 Task: In the  document Resilience.odt Add page color 'Light Green'Light Green . Insert watermark . Insert watermark  Softera Apply Font Style in watermark Georgia; font size  120 and place the watermark  Horizontally
Action: Mouse moved to (326, 356)
Screenshot: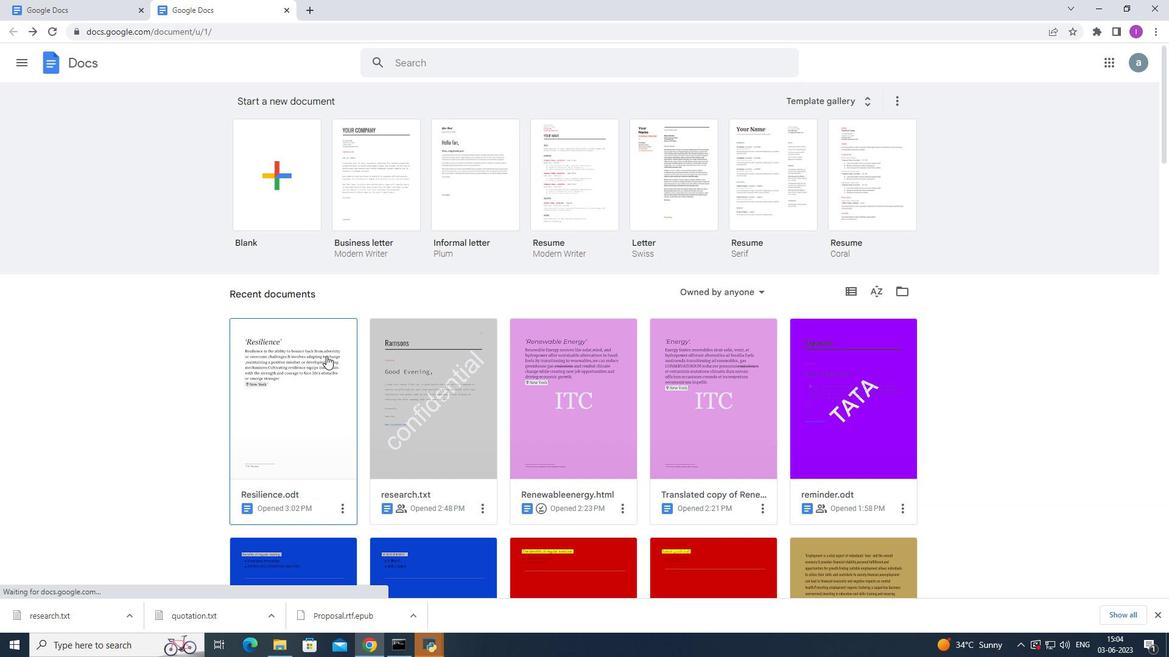 
Action: Mouse pressed left at (326, 356)
Screenshot: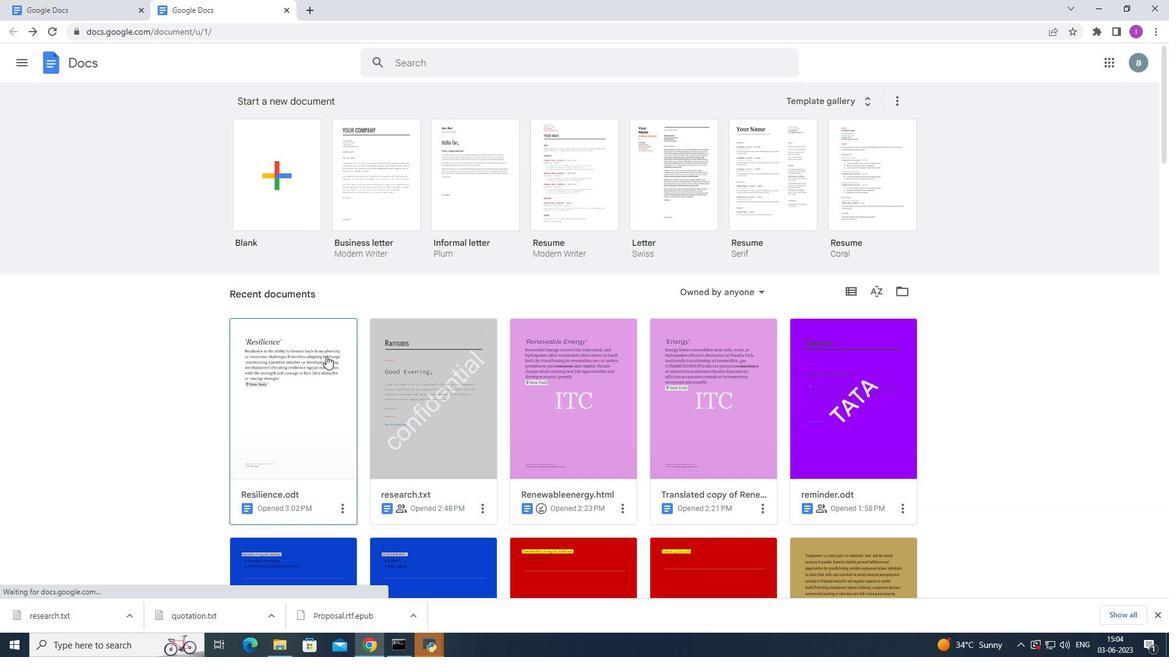 
Action: Mouse moved to (47, 70)
Screenshot: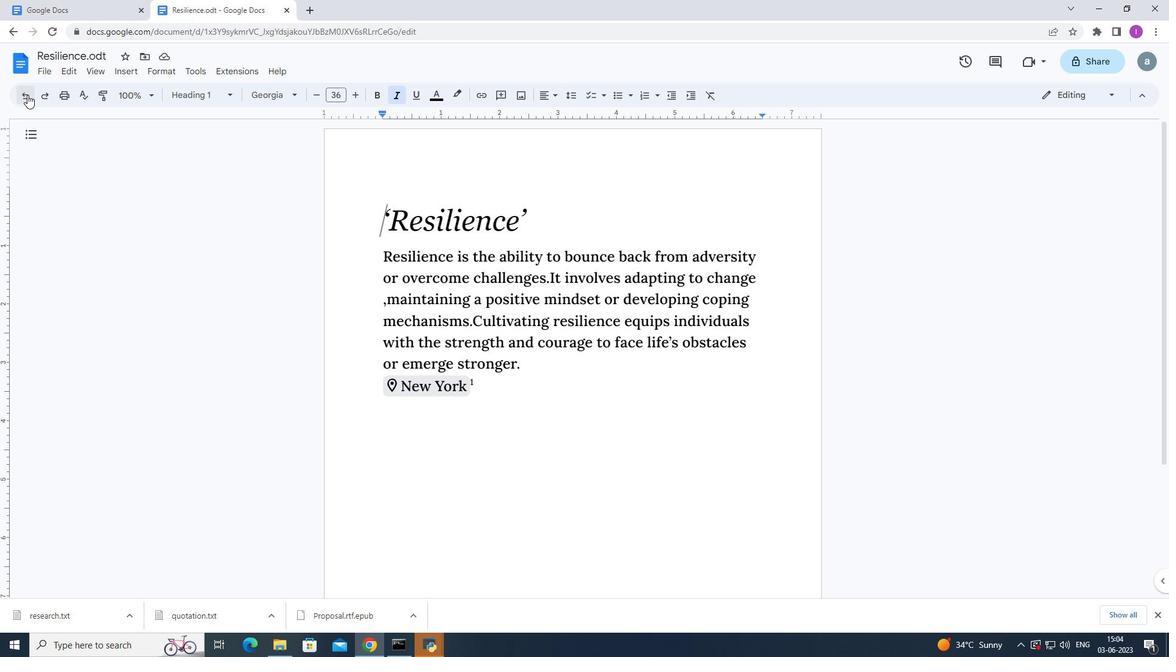 
Action: Mouse pressed left at (47, 70)
Screenshot: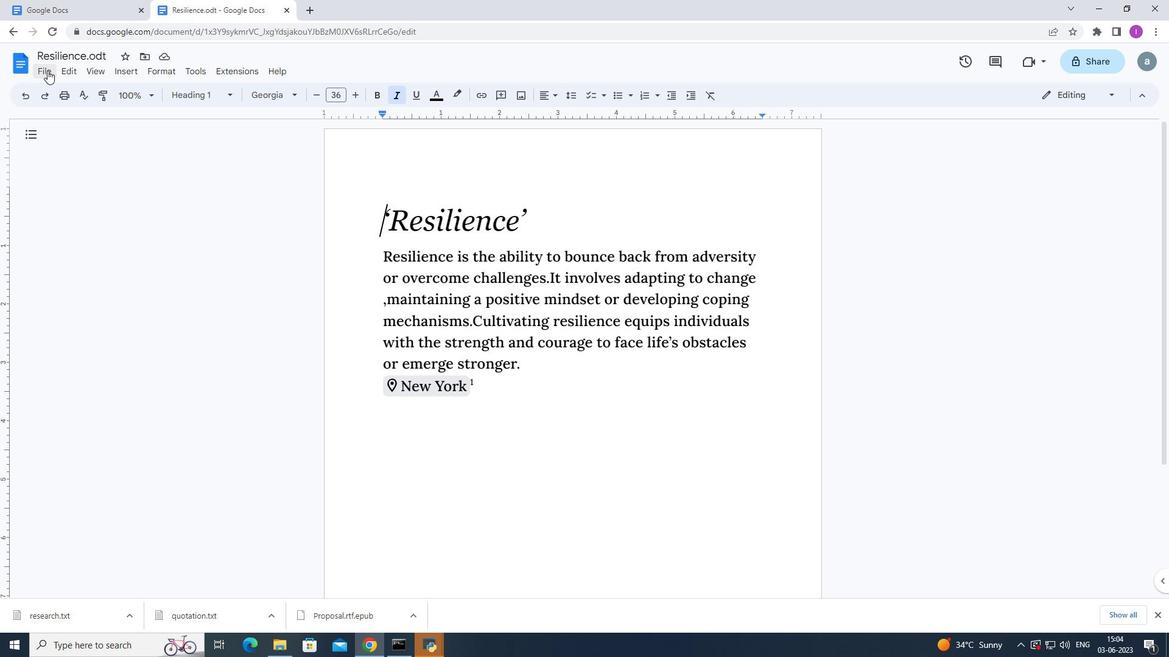 
Action: Mouse moved to (90, 404)
Screenshot: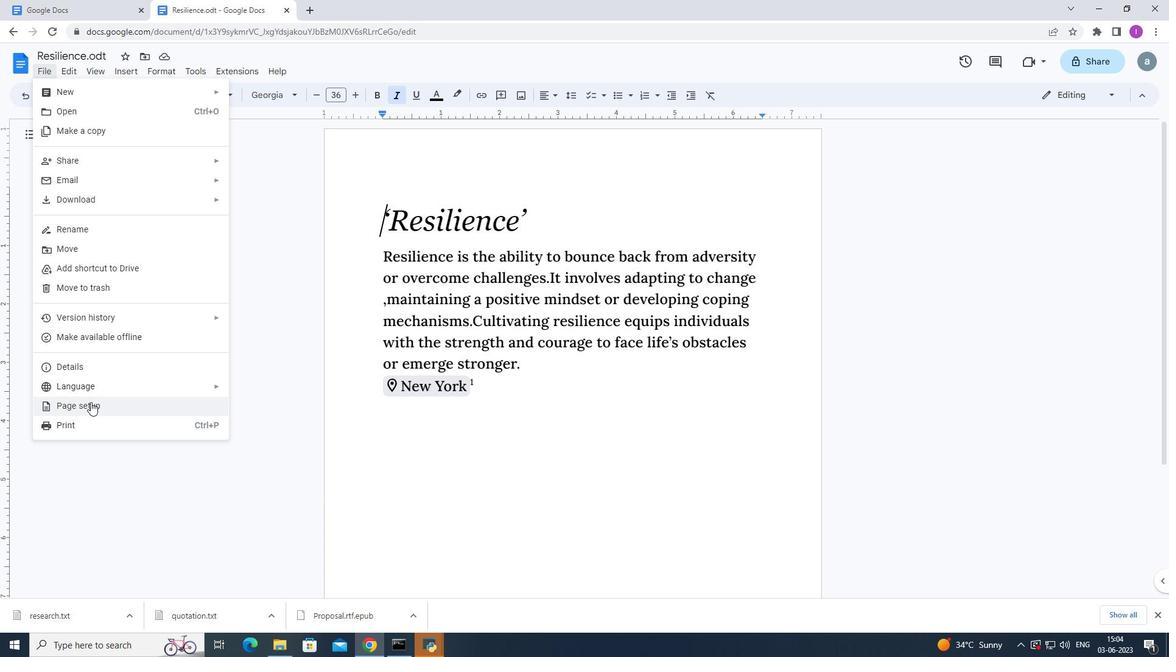 
Action: Mouse pressed left at (90, 404)
Screenshot: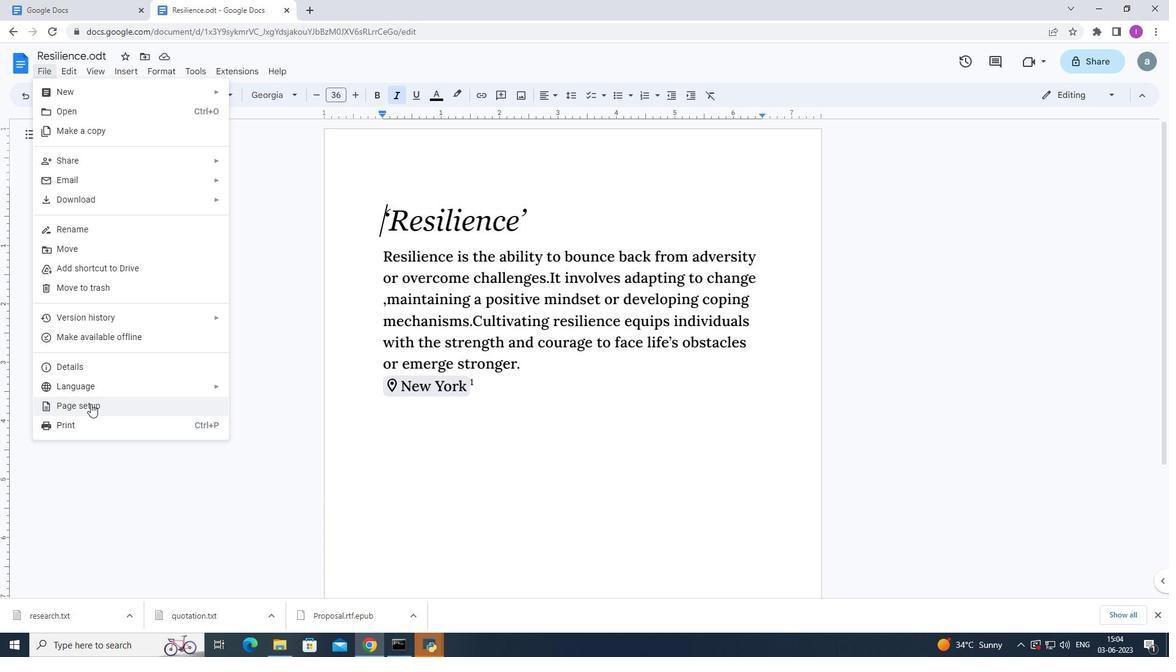 
Action: Mouse moved to (494, 395)
Screenshot: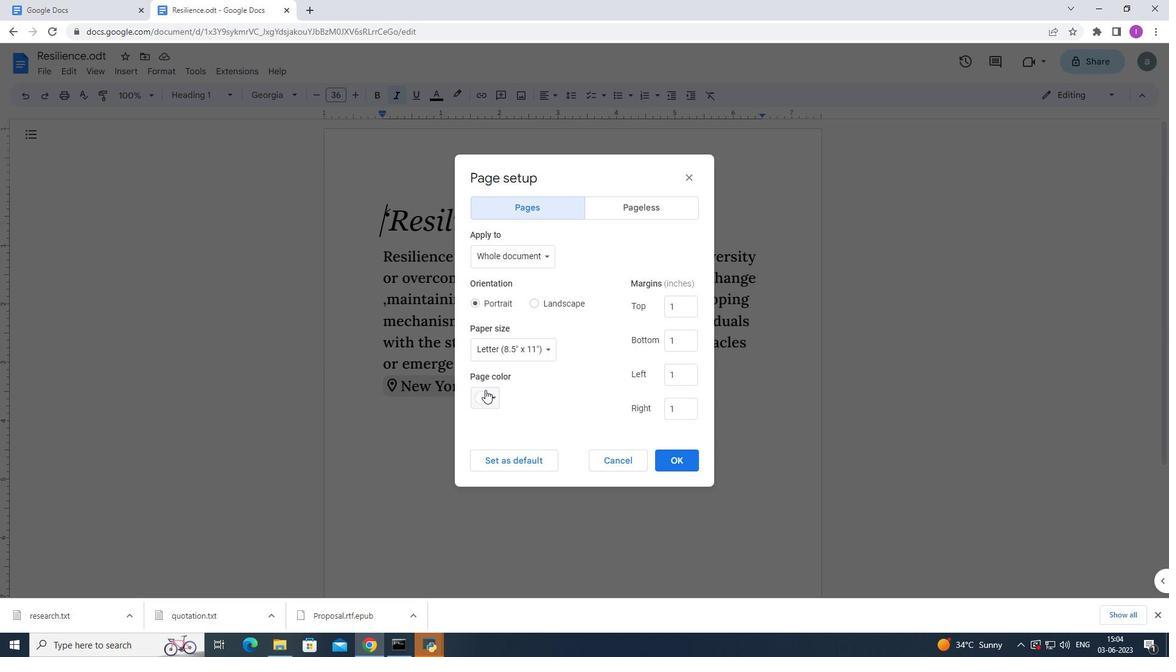 
Action: Mouse pressed left at (494, 395)
Screenshot: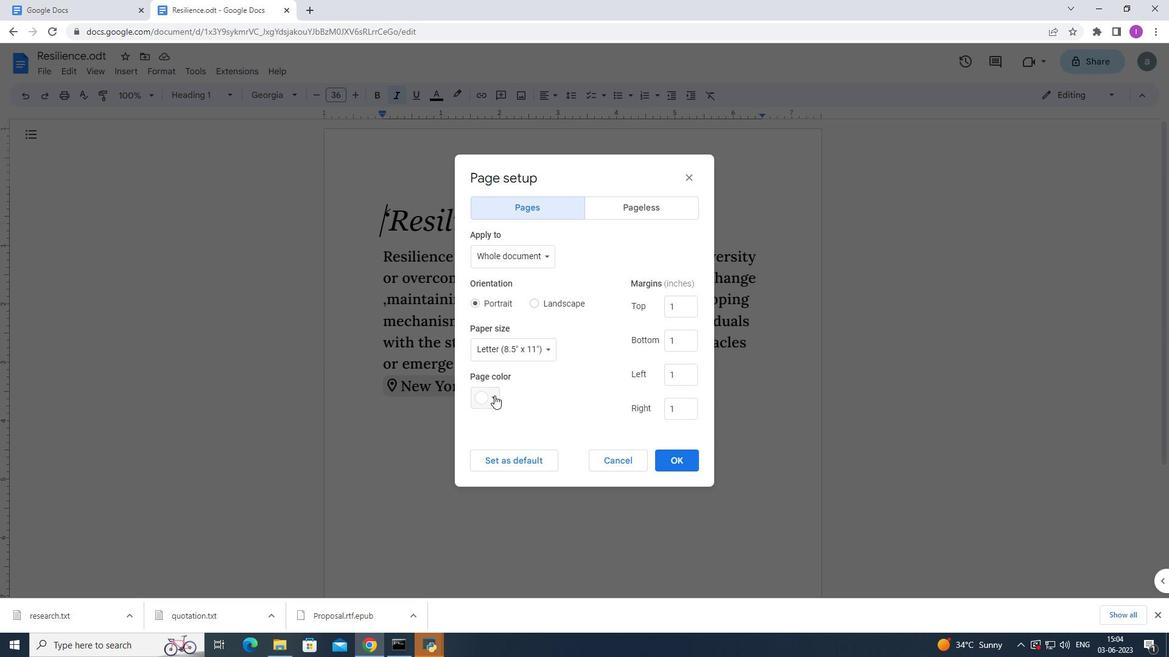 
Action: Mouse moved to (536, 478)
Screenshot: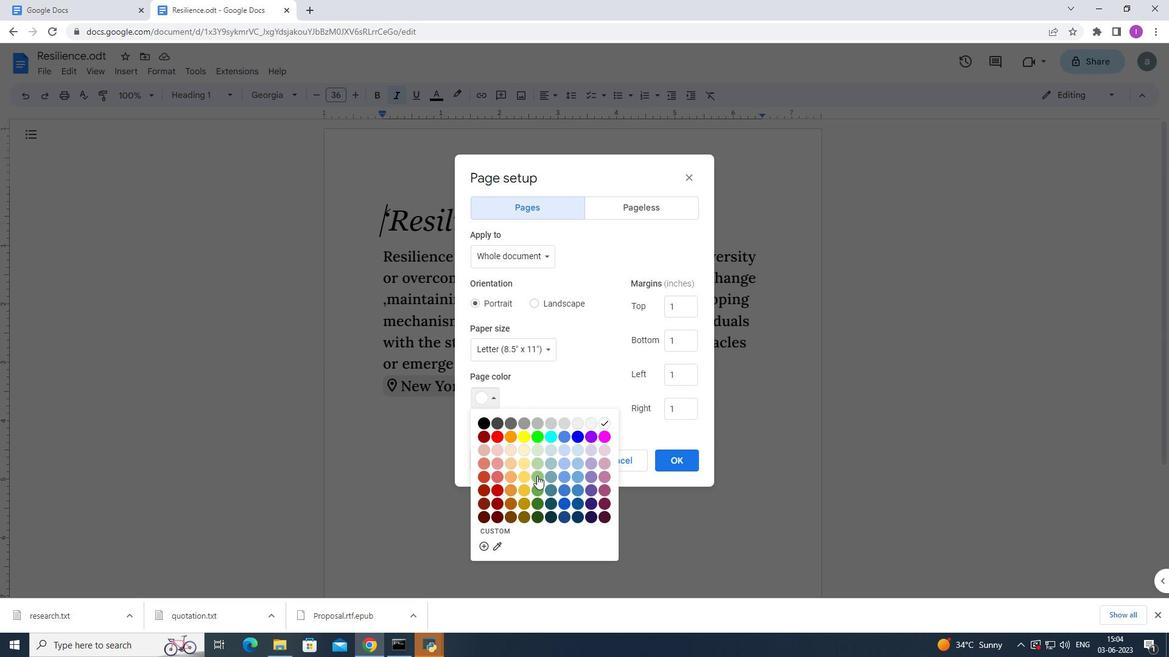 
Action: Mouse pressed left at (536, 478)
Screenshot: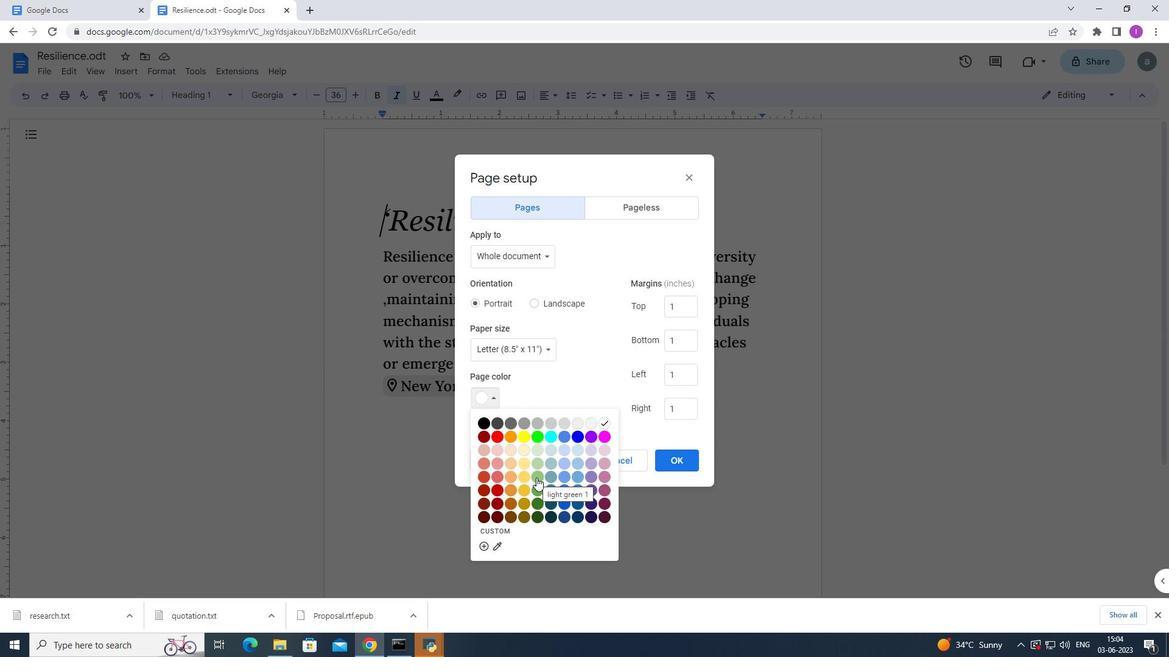 
Action: Mouse moved to (668, 460)
Screenshot: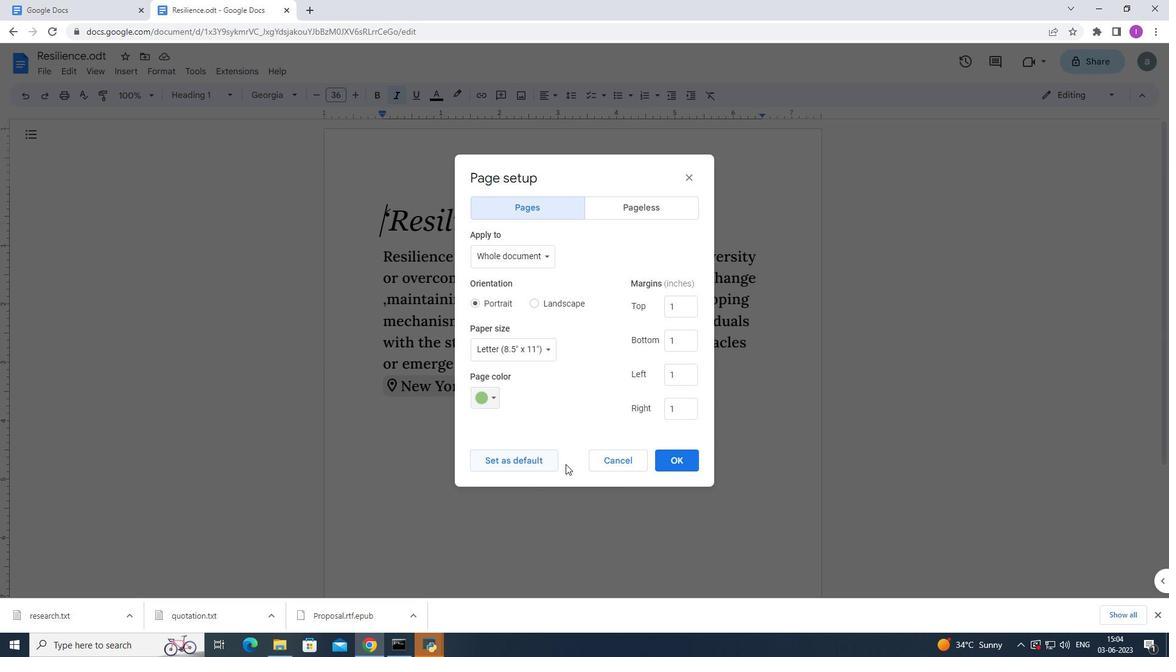 
Action: Mouse pressed left at (668, 460)
Screenshot: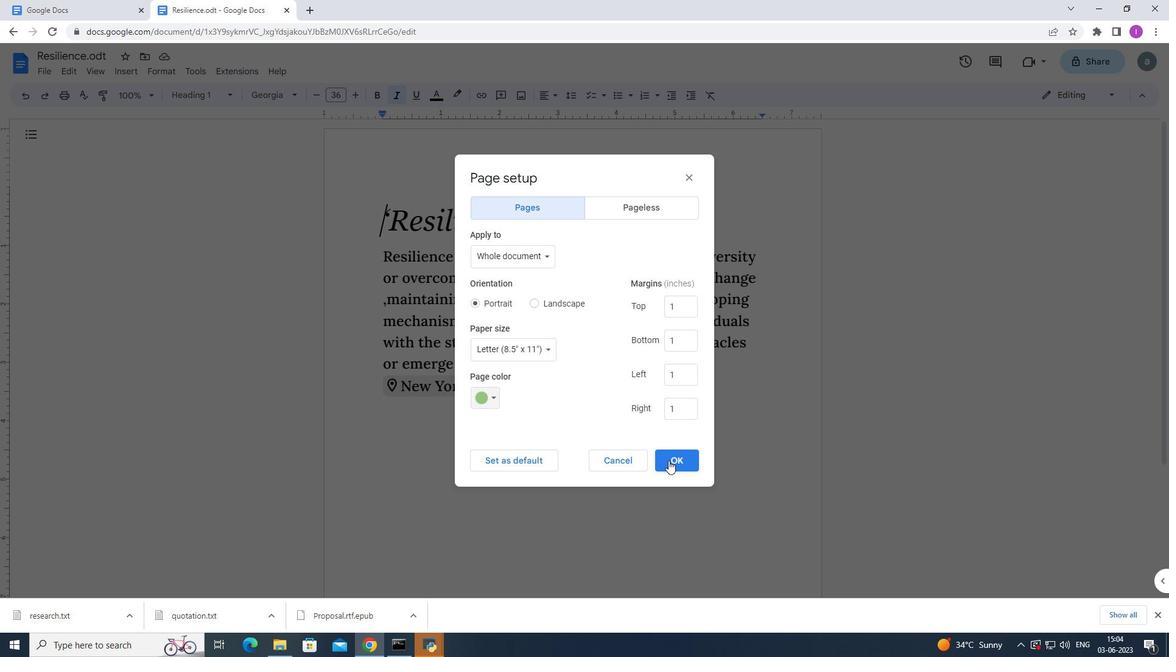 
Action: Mouse moved to (127, 71)
Screenshot: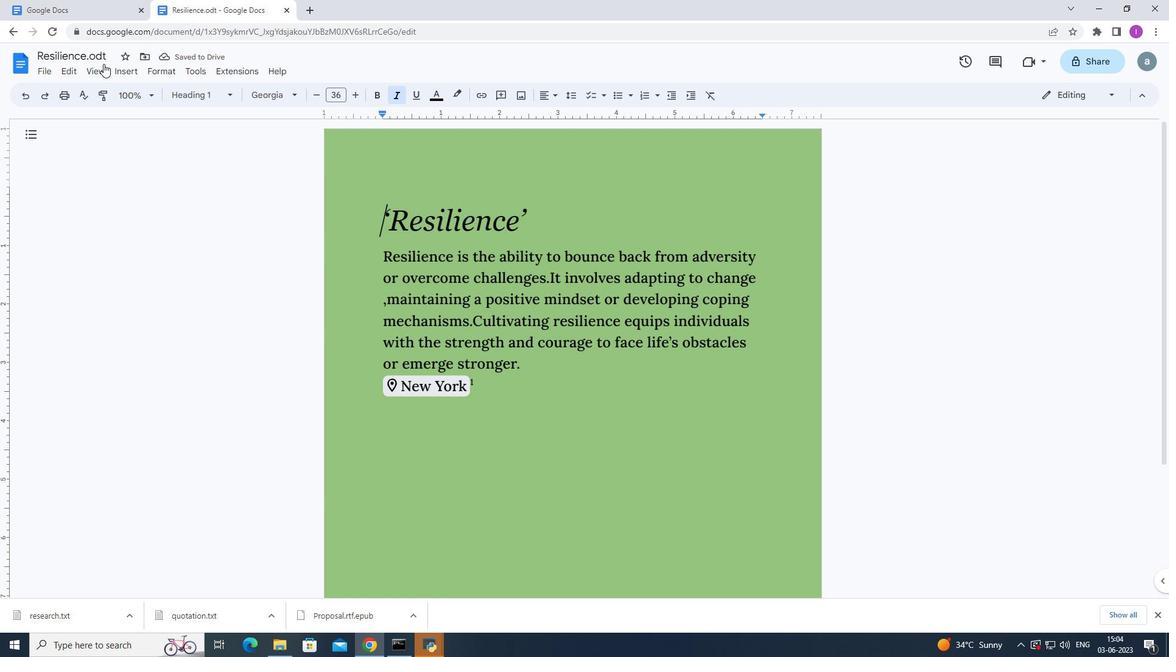 
Action: Mouse pressed left at (127, 71)
Screenshot: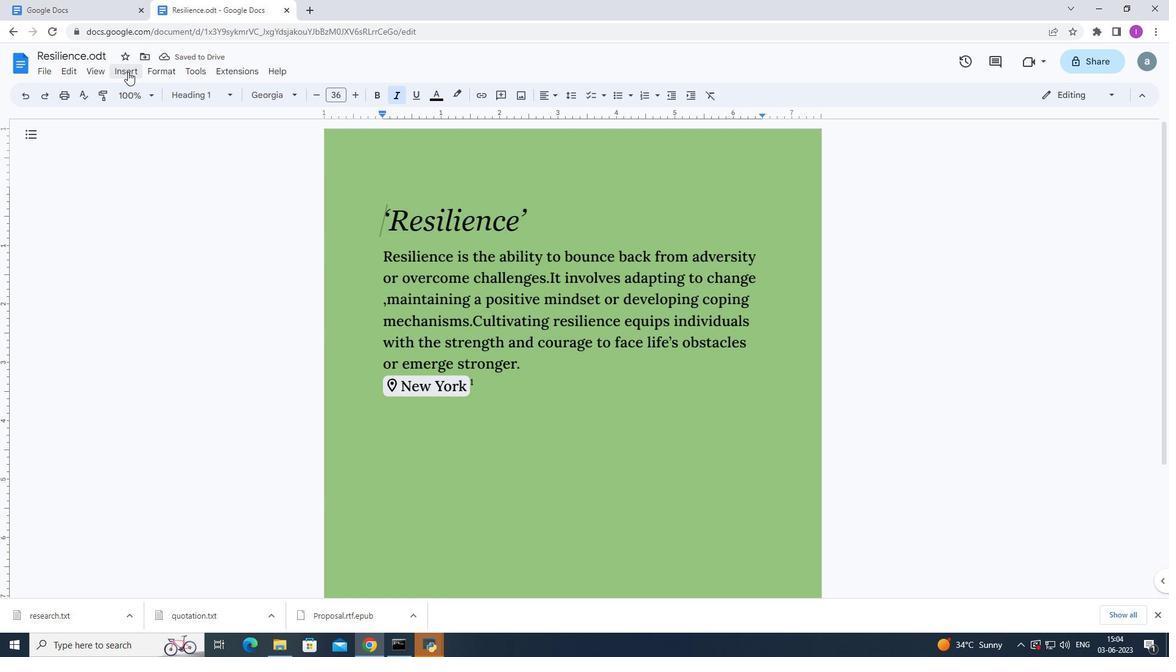 
Action: Mouse moved to (186, 351)
Screenshot: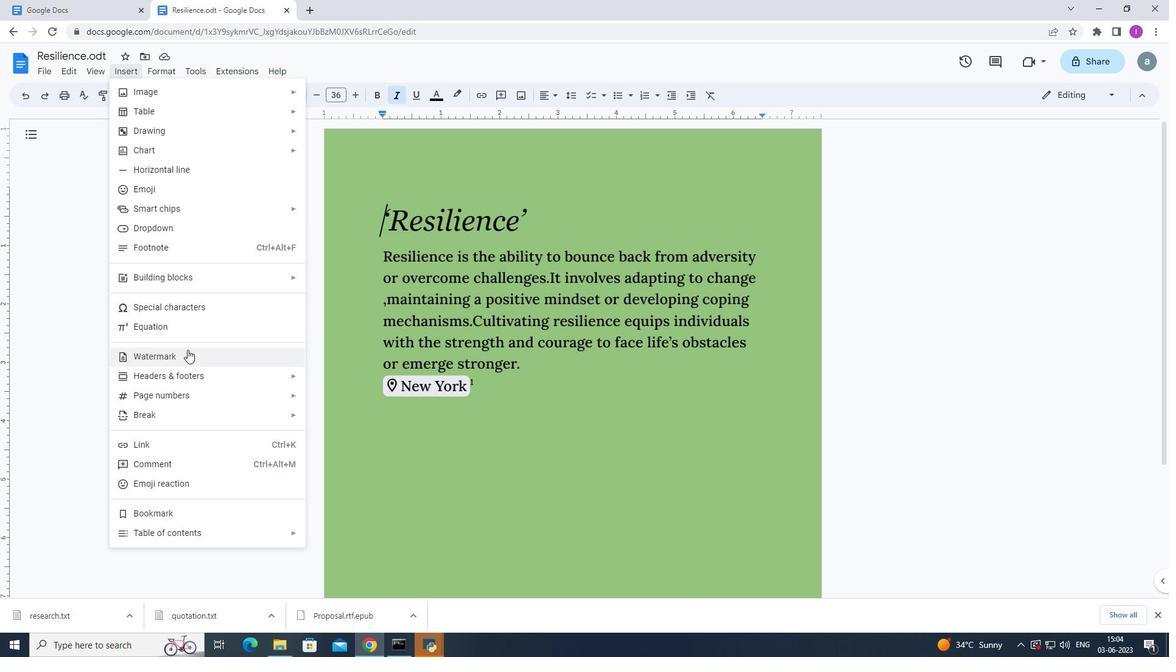 
Action: Mouse pressed left at (186, 351)
Screenshot: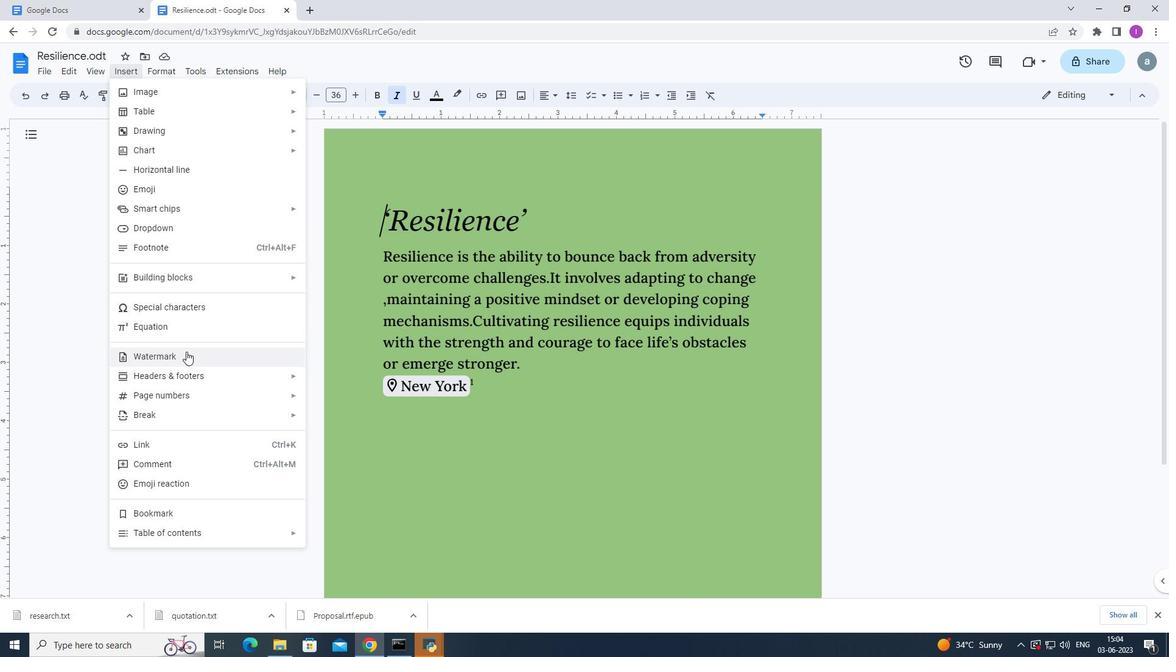 
Action: Mouse moved to (1122, 138)
Screenshot: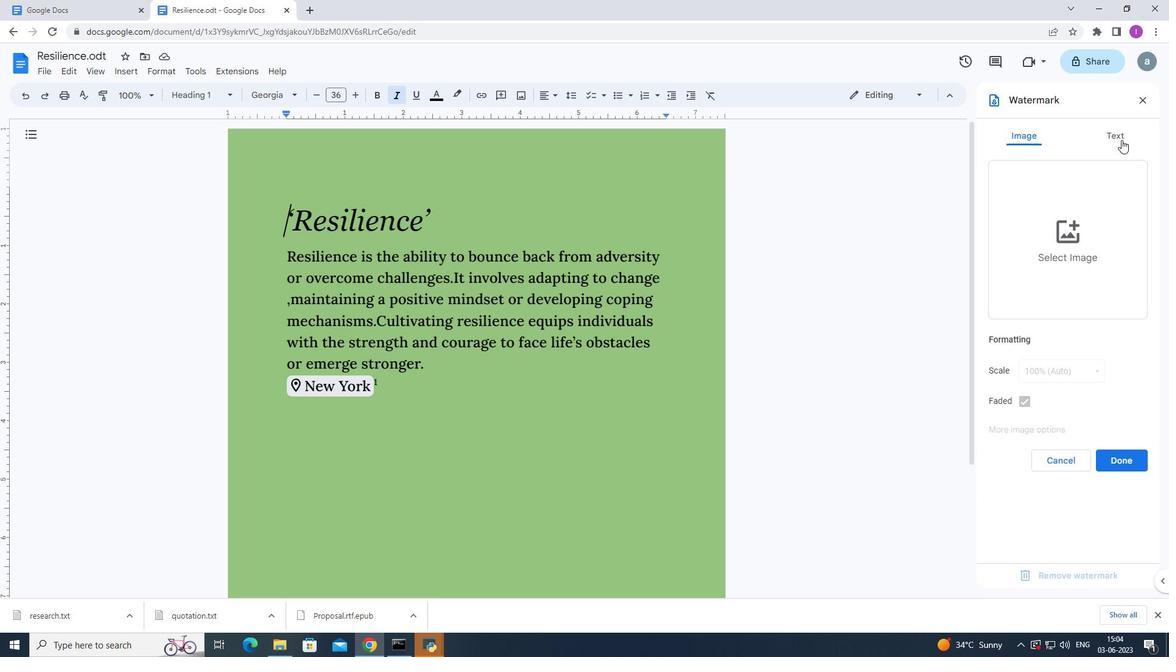 
Action: Mouse pressed left at (1122, 138)
Screenshot: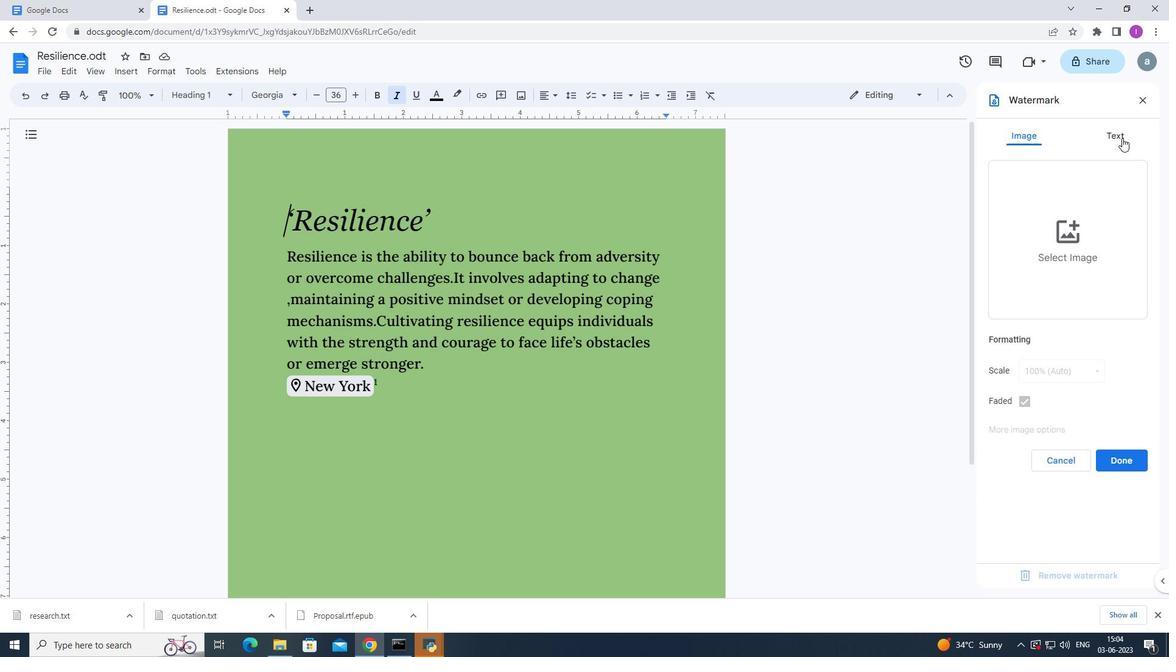 
Action: Mouse moved to (996, 169)
Screenshot: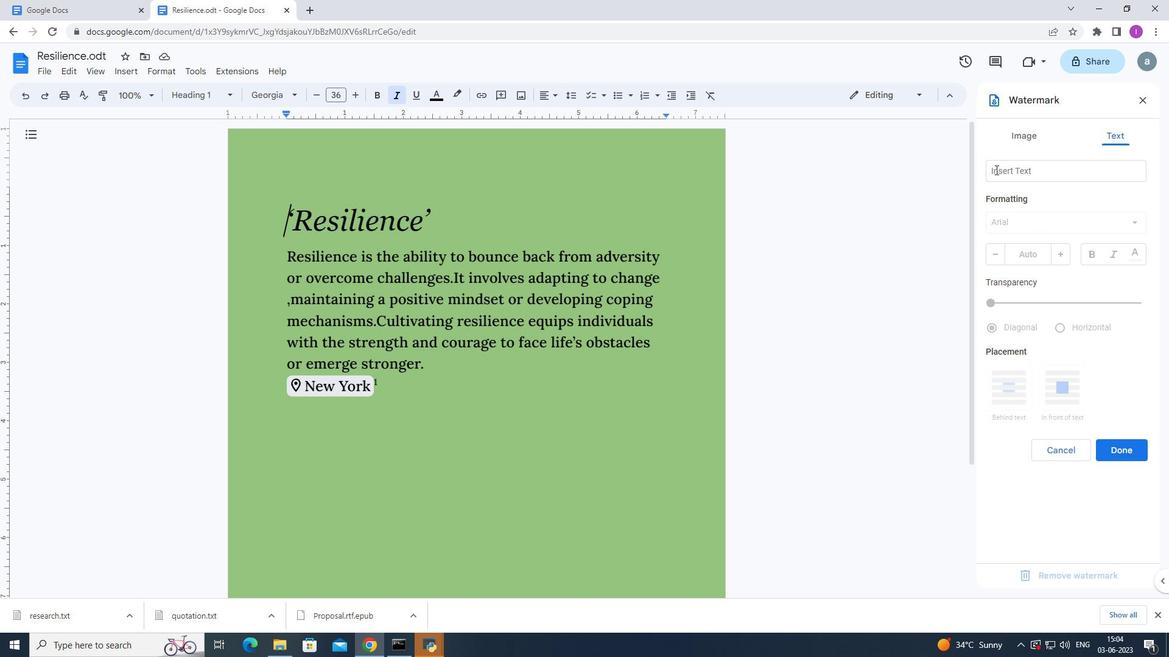 
Action: Mouse pressed left at (996, 169)
Screenshot: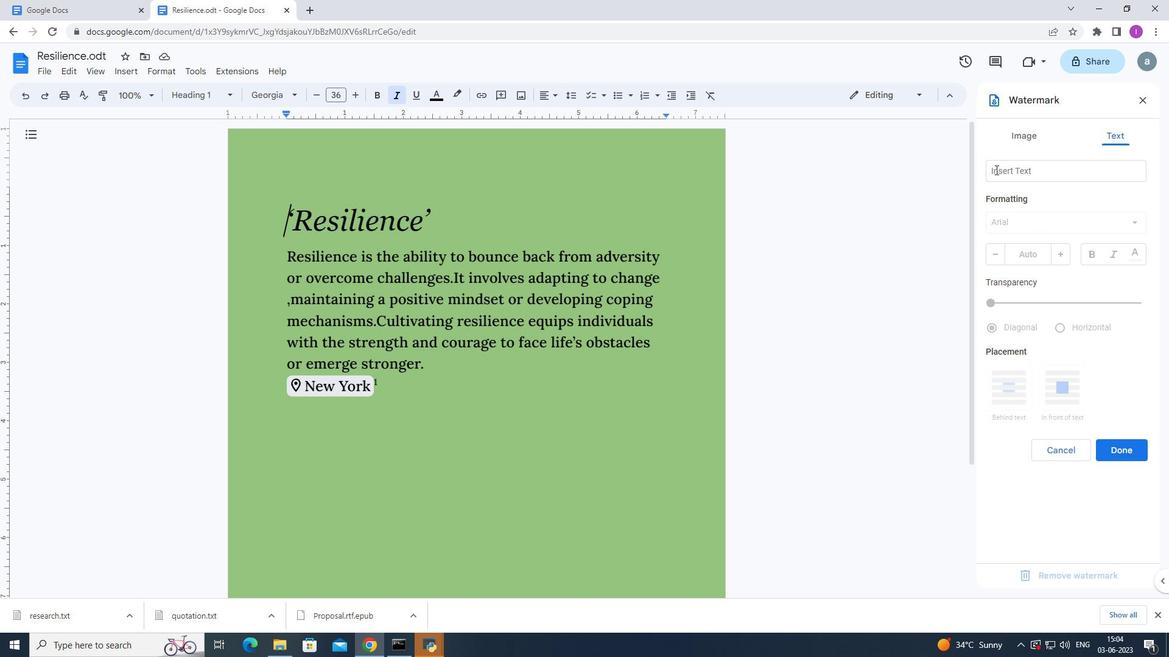 
Action: Mouse moved to (1106, 135)
Screenshot: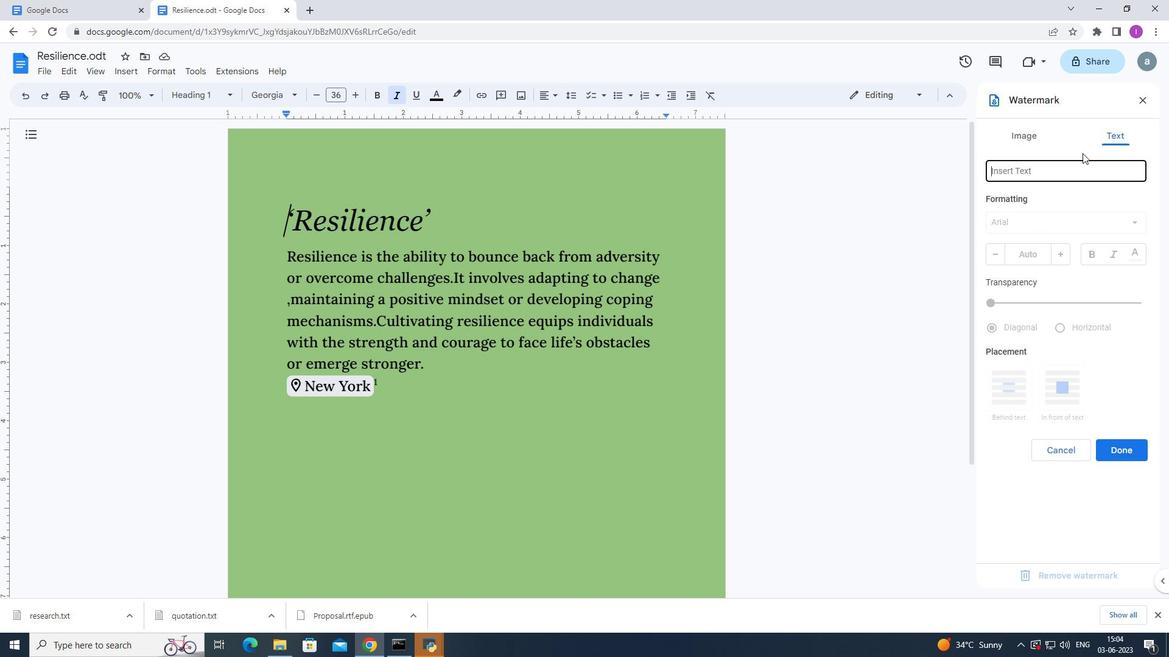 
Action: Key pressed softera
Screenshot: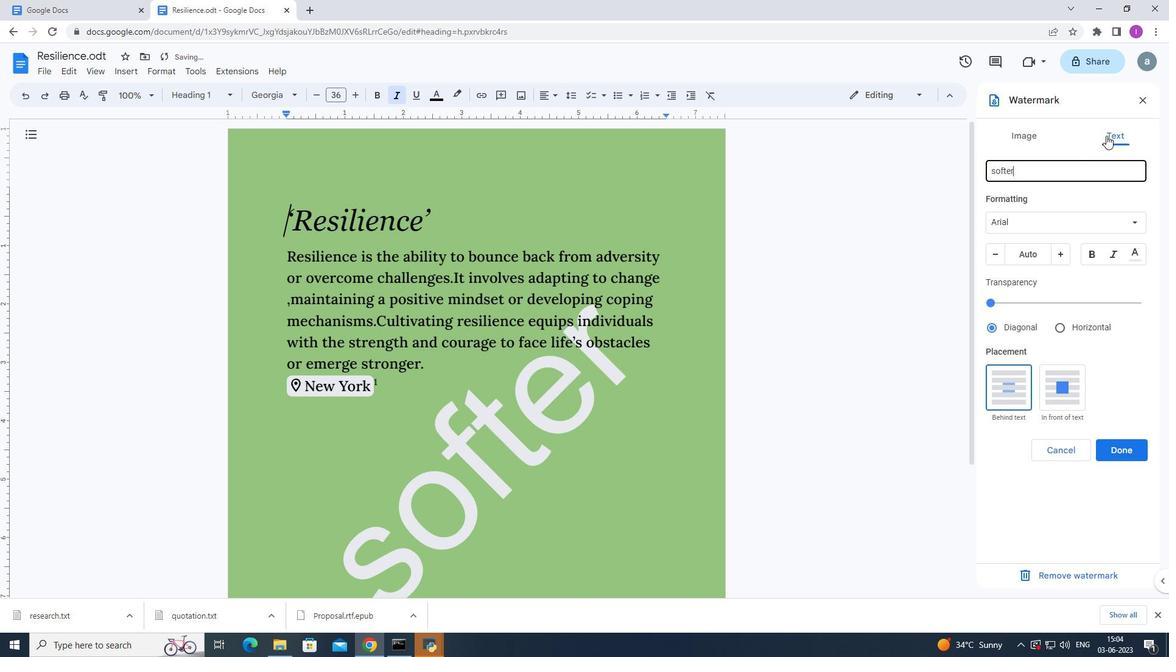 
Action: Mouse moved to (1079, 326)
Screenshot: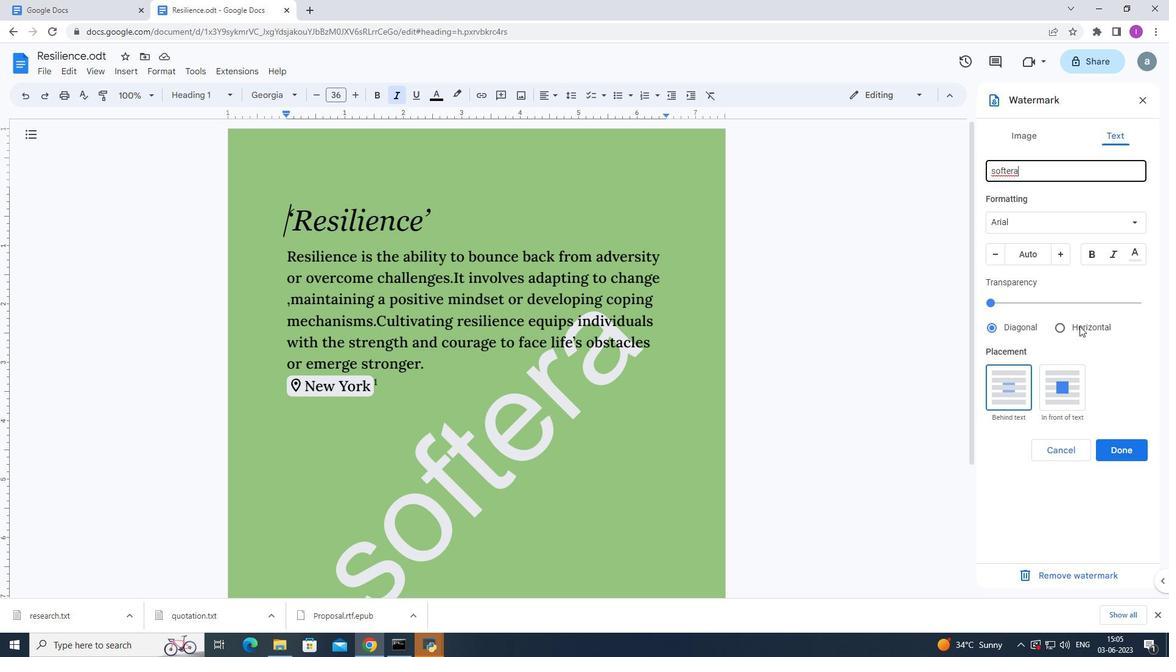 
Action: Mouse pressed left at (1079, 326)
Screenshot: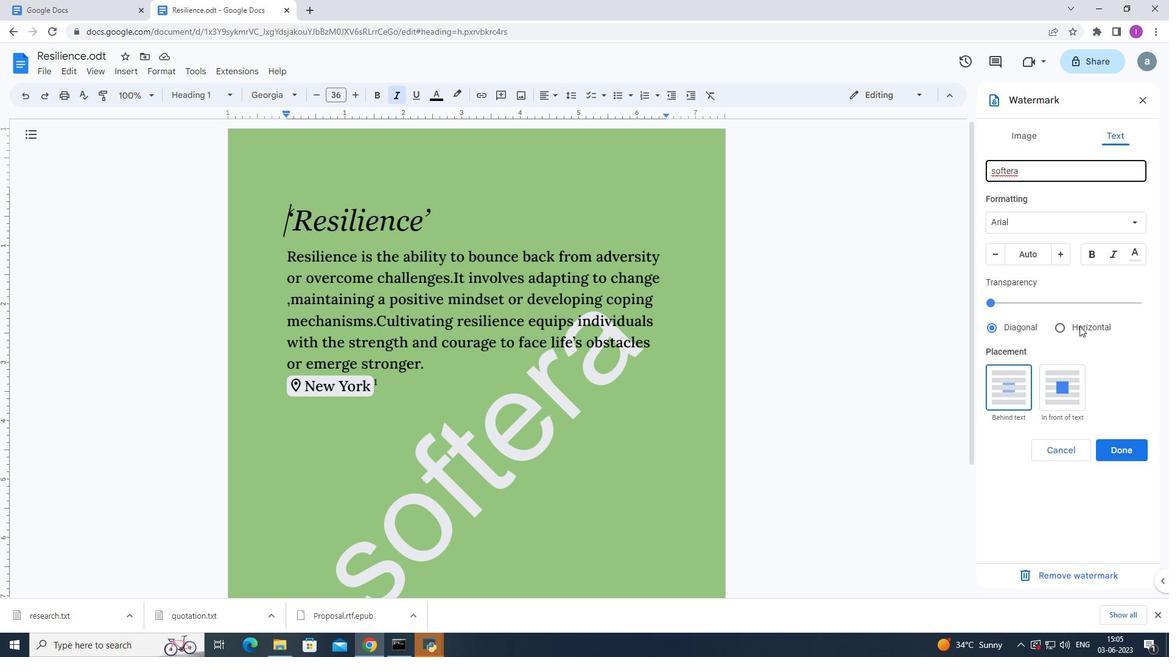 
Action: Mouse moved to (1046, 255)
Screenshot: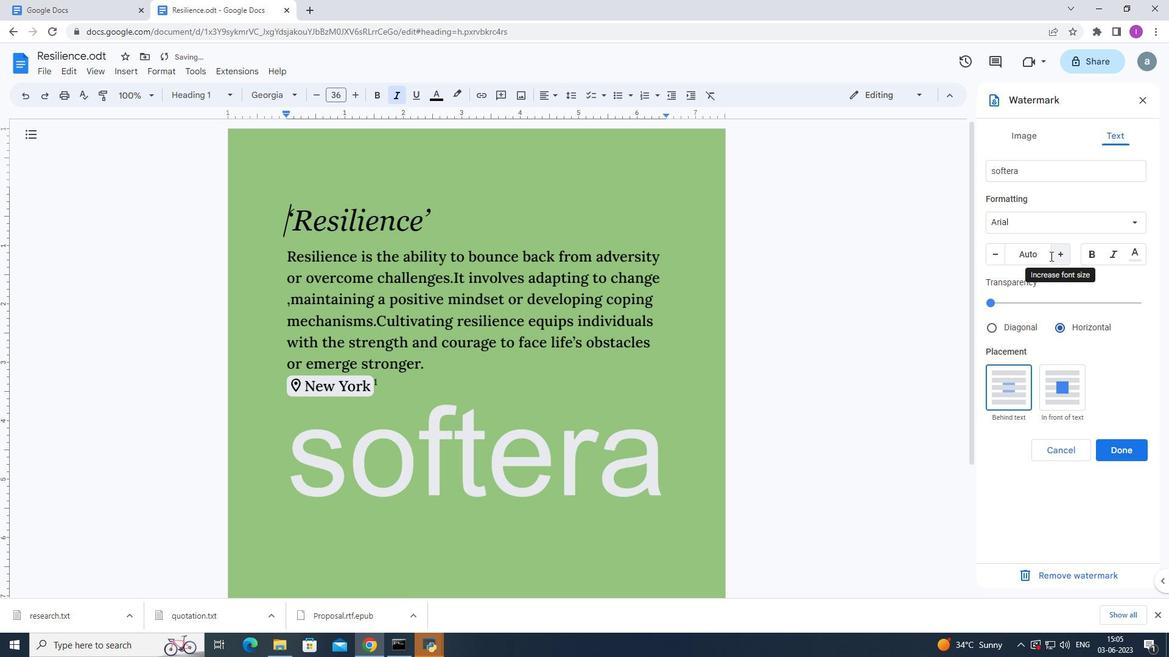 
Action: Mouse pressed left at (1046, 255)
Screenshot: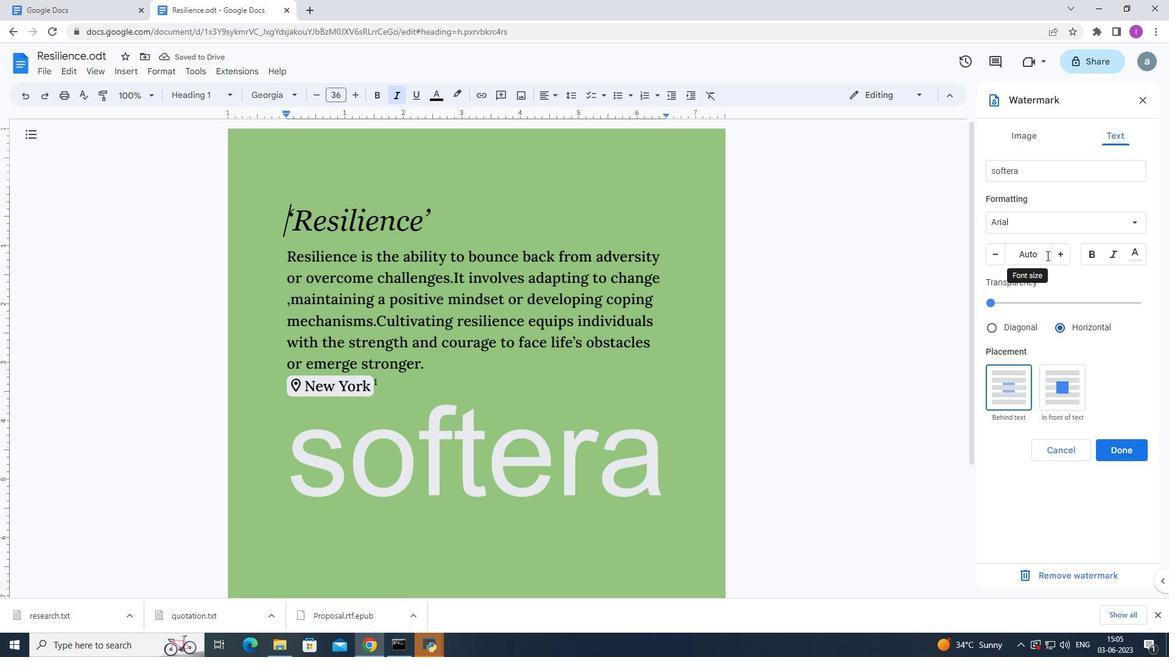 
Action: Mouse moved to (1007, 256)
Screenshot: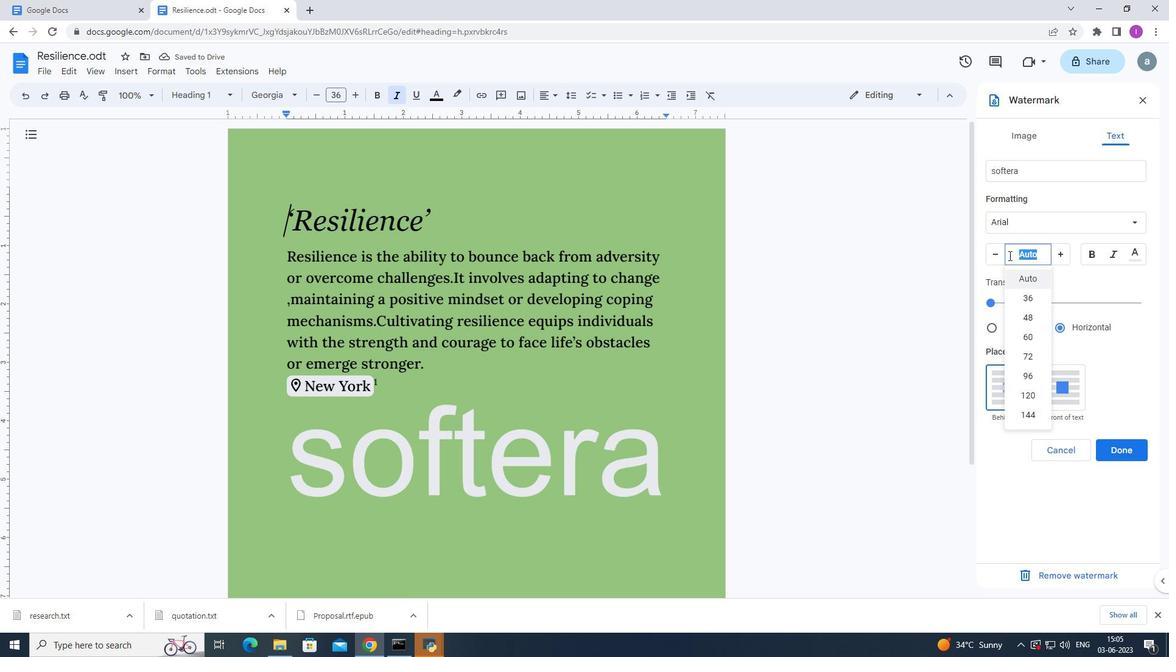 
Action: Key pressed 120
Screenshot: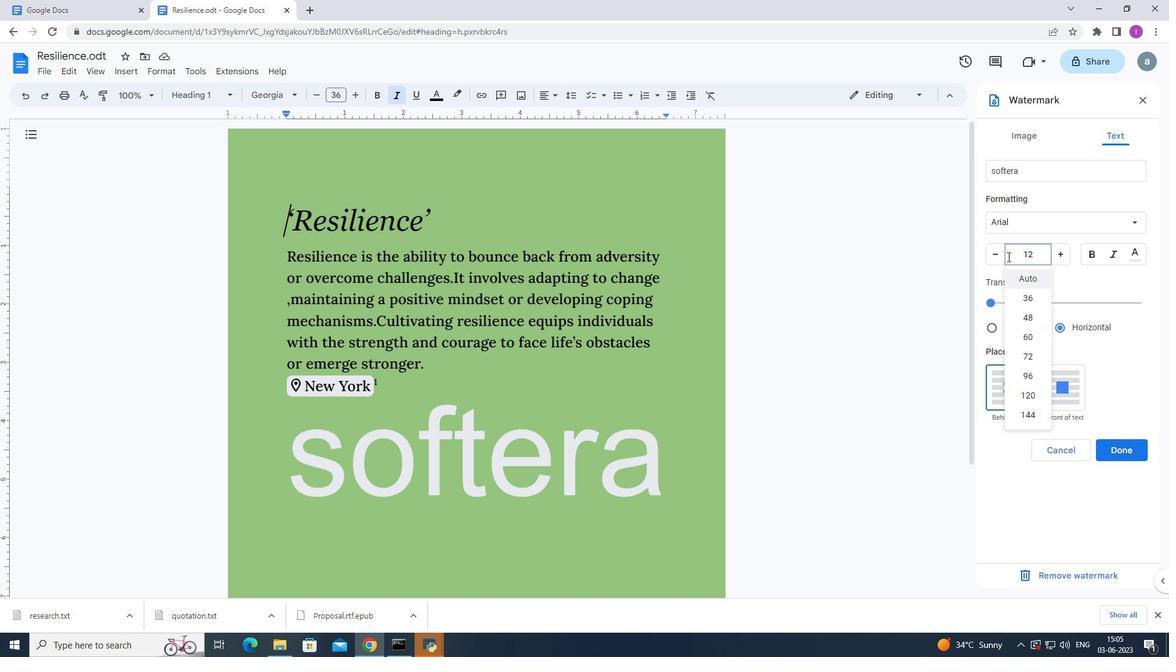 
Action: Mouse moved to (1021, 258)
Screenshot: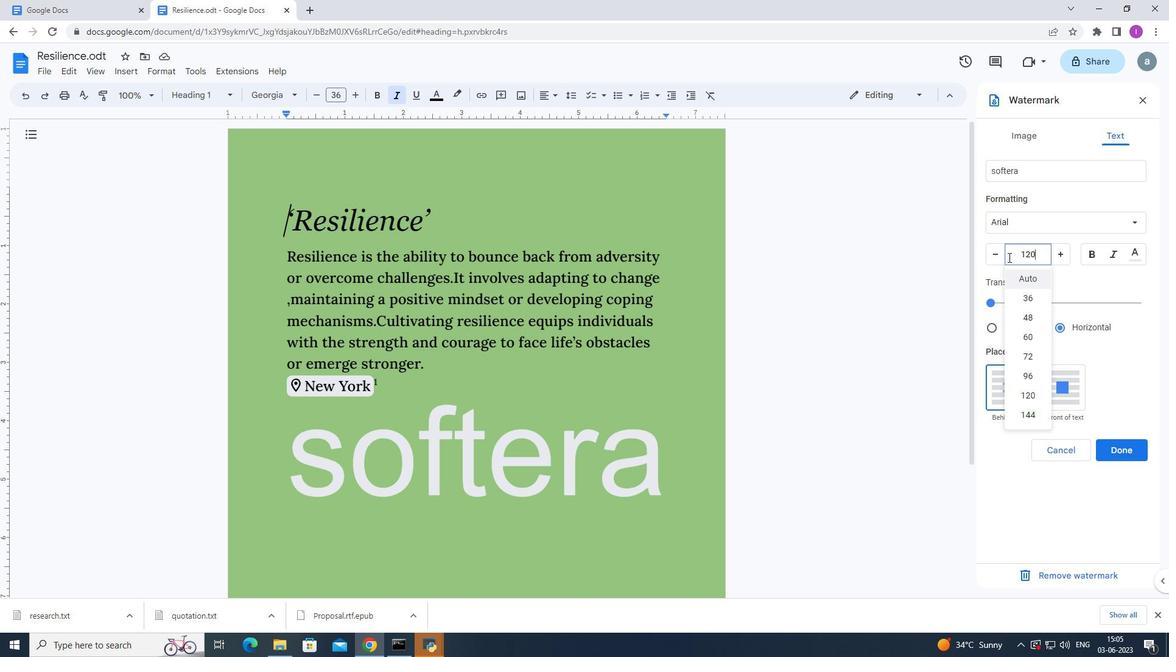 
Action: Key pressed <Key.enter>
Screenshot: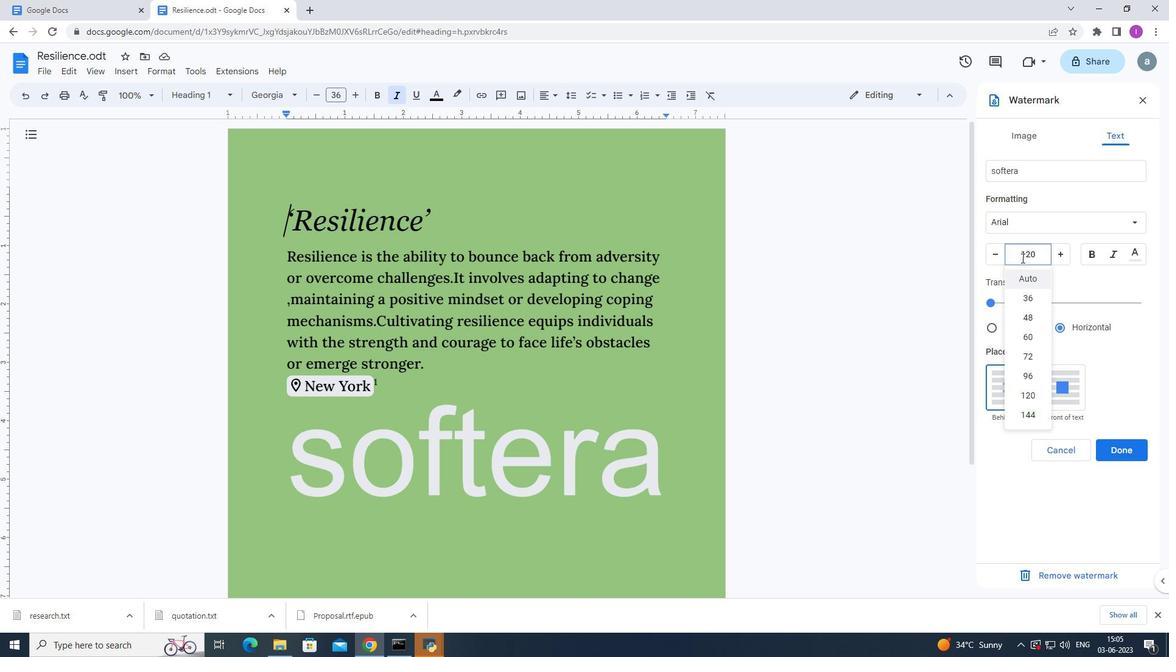 
Action: Mouse moved to (1138, 217)
Screenshot: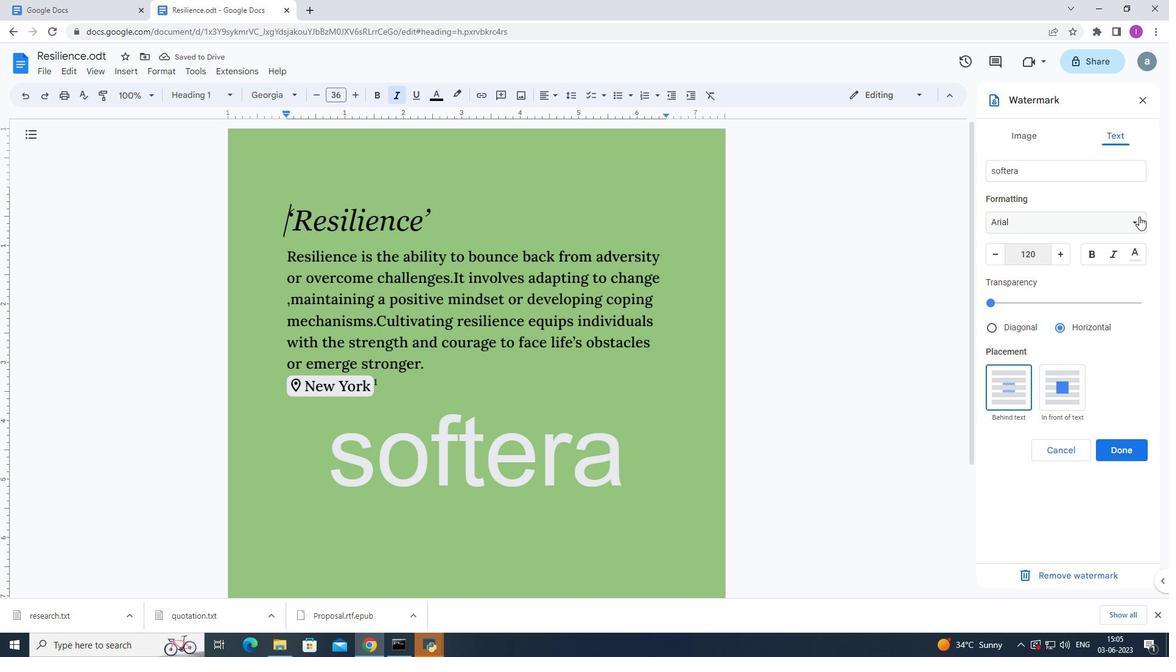 
Action: Mouse pressed left at (1138, 217)
Screenshot: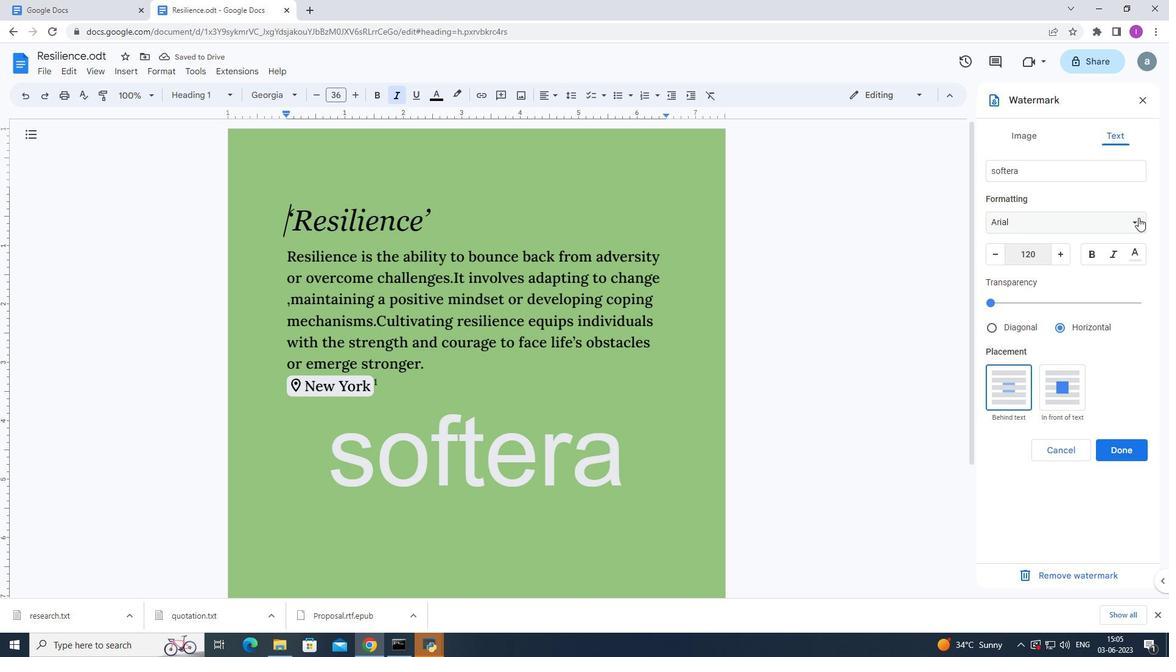 
Action: Mouse moved to (1055, 314)
Screenshot: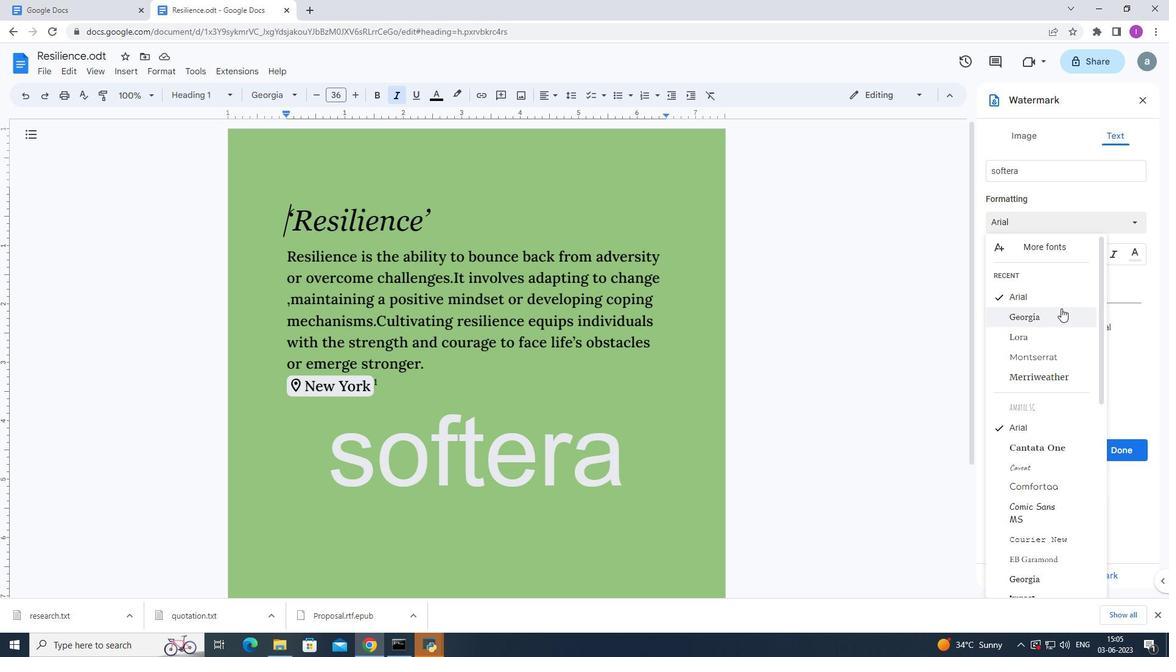 
Action: Mouse pressed left at (1055, 314)
Screenshot: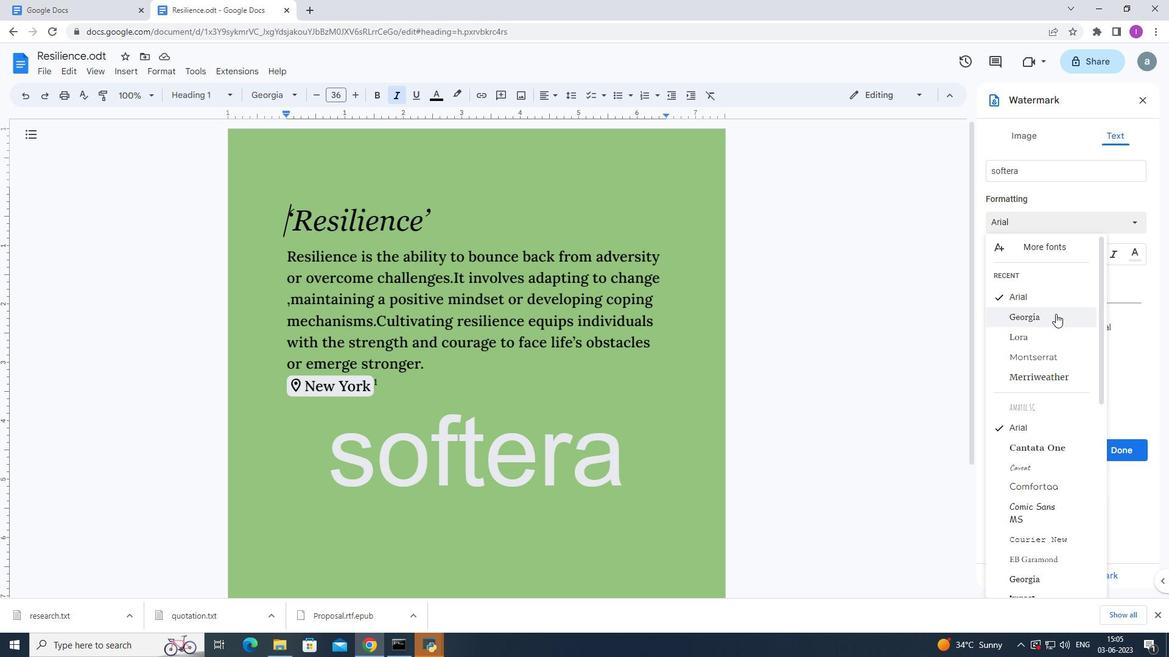 
Action: Mouse moved to (577, 200)
Screenshot: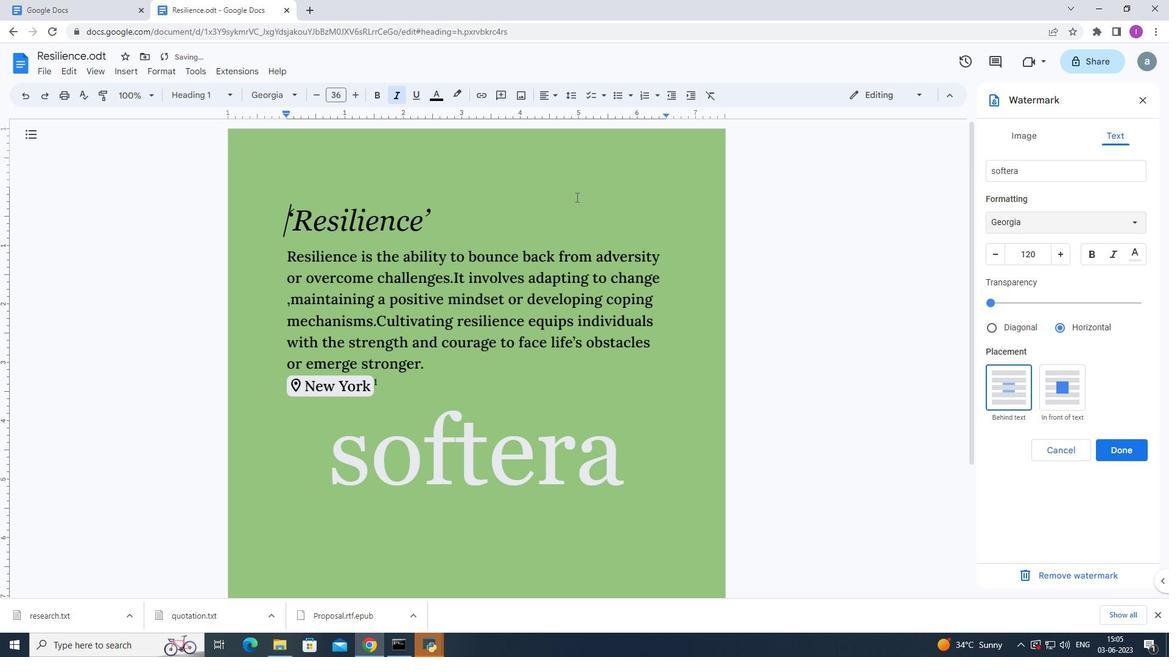 
